 Task: Reply to email with the signature Amber Rodriguez with the subject 'Thank you' from softage.1@softage.net with the message 'I would like to request a meeting to discuss the upcoming marketing event.'
Action: Mouse moved to (299, 254)
Screenshot: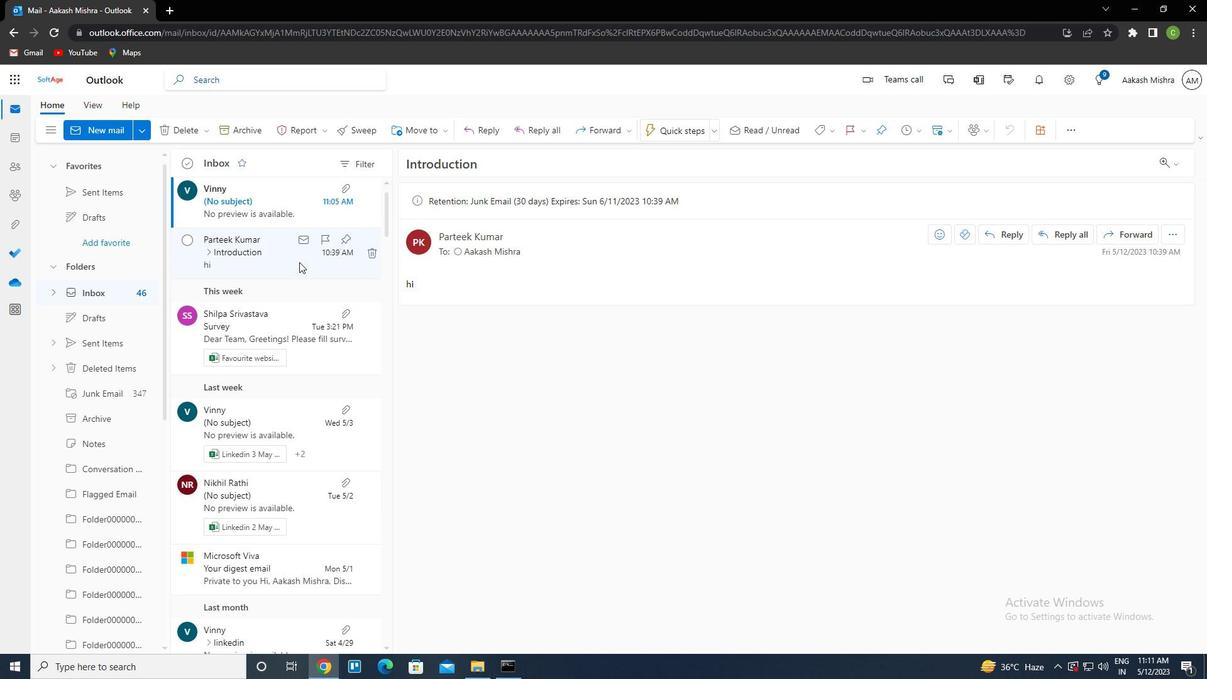 
Action: Mouse pressed left at (299, 254)
Screenshot: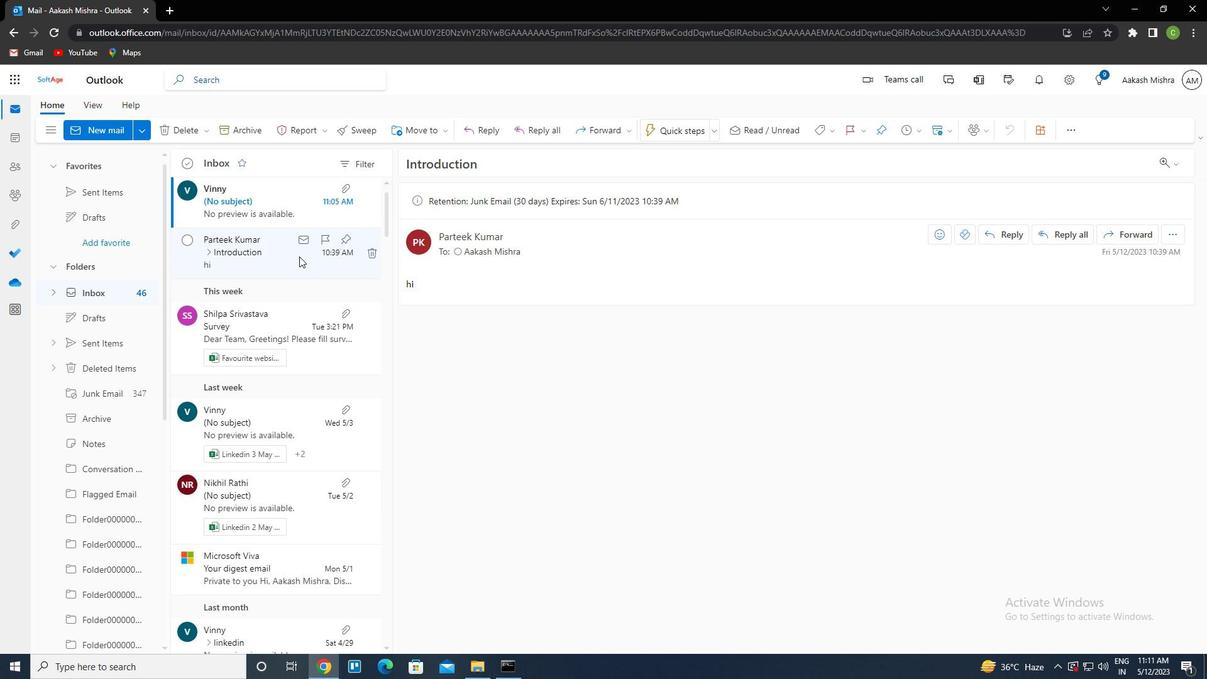 
Action: Mouse moved to (1002, 239)
Screenshot: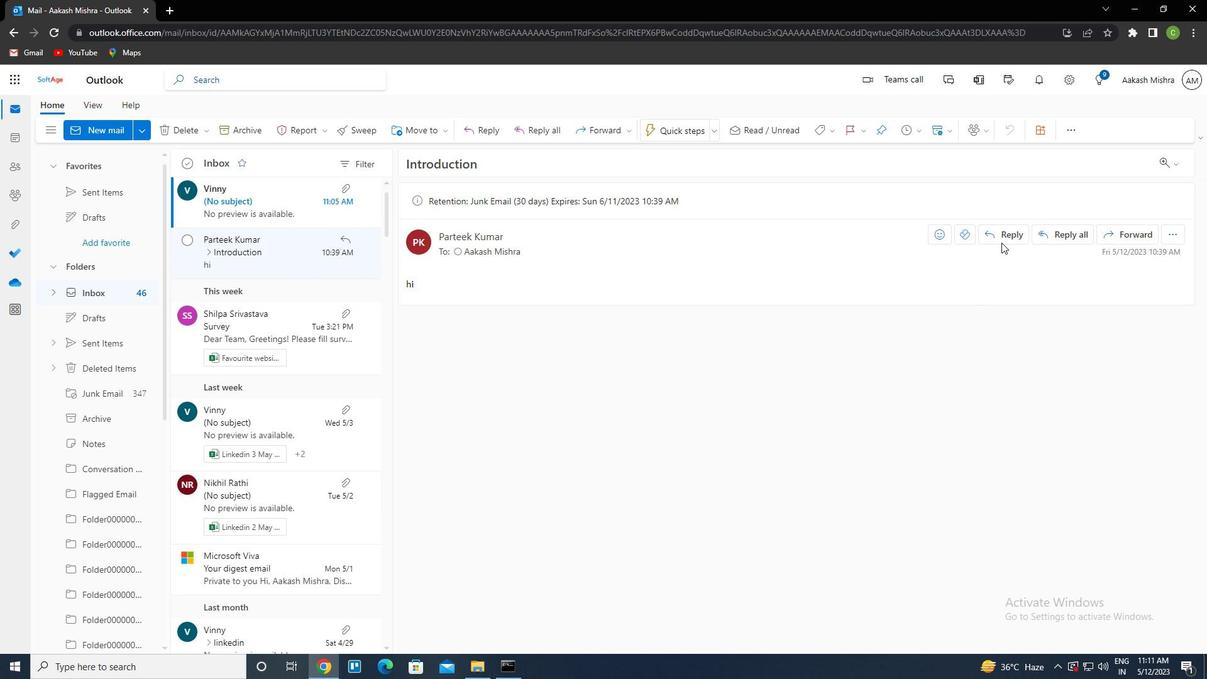 
Action: Mouse pressed left at (1002, 239)
Screenshot: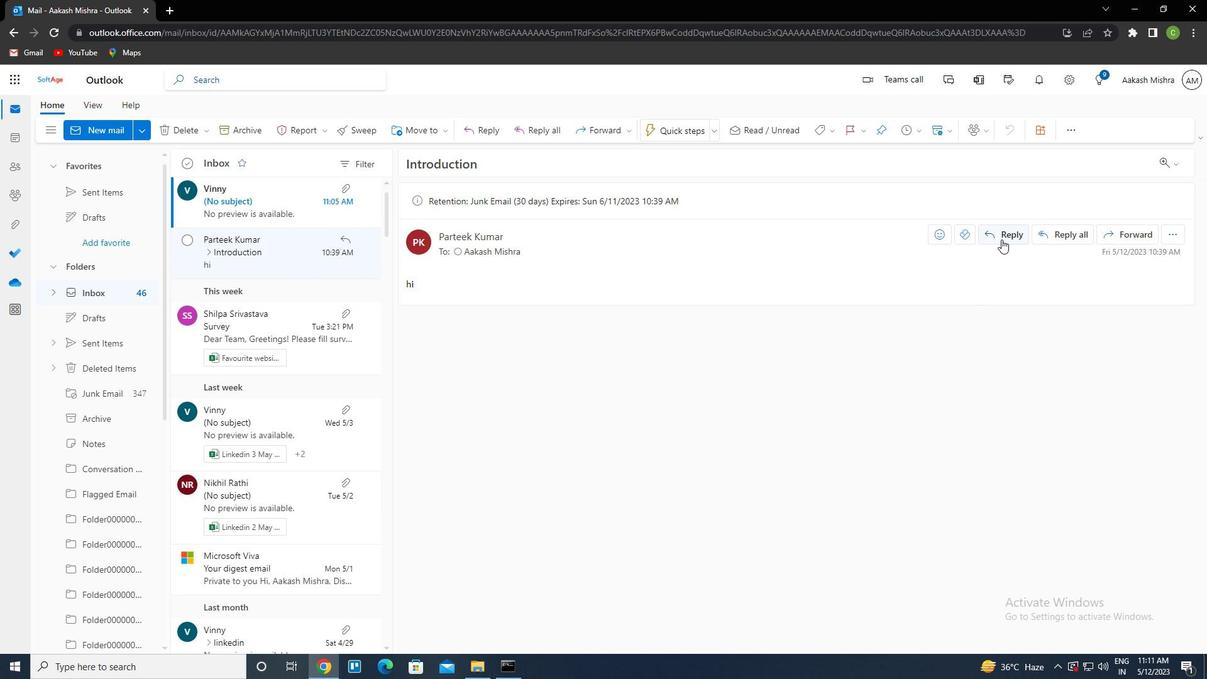 
Action: Mouse moved to (818, 131)
Screenshot: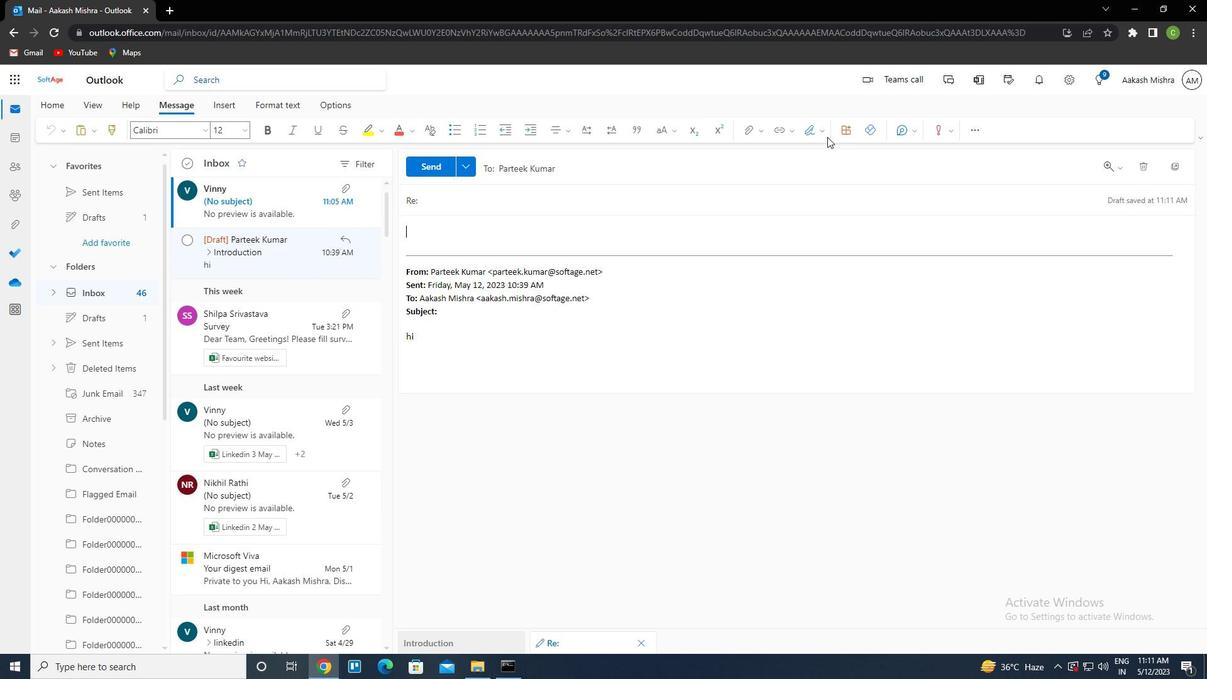 
Action: Mouse pressed left at (818, 131)
Screenshot: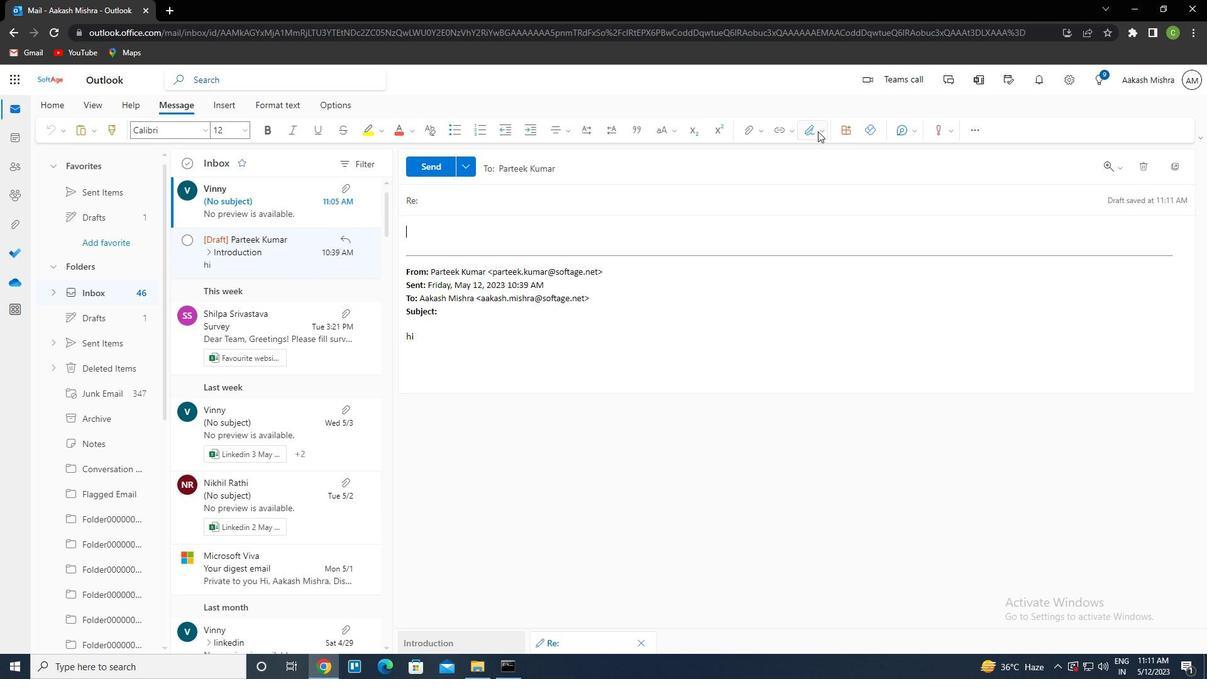 
Action: Mouse moved to (786, 313)
Screenshot: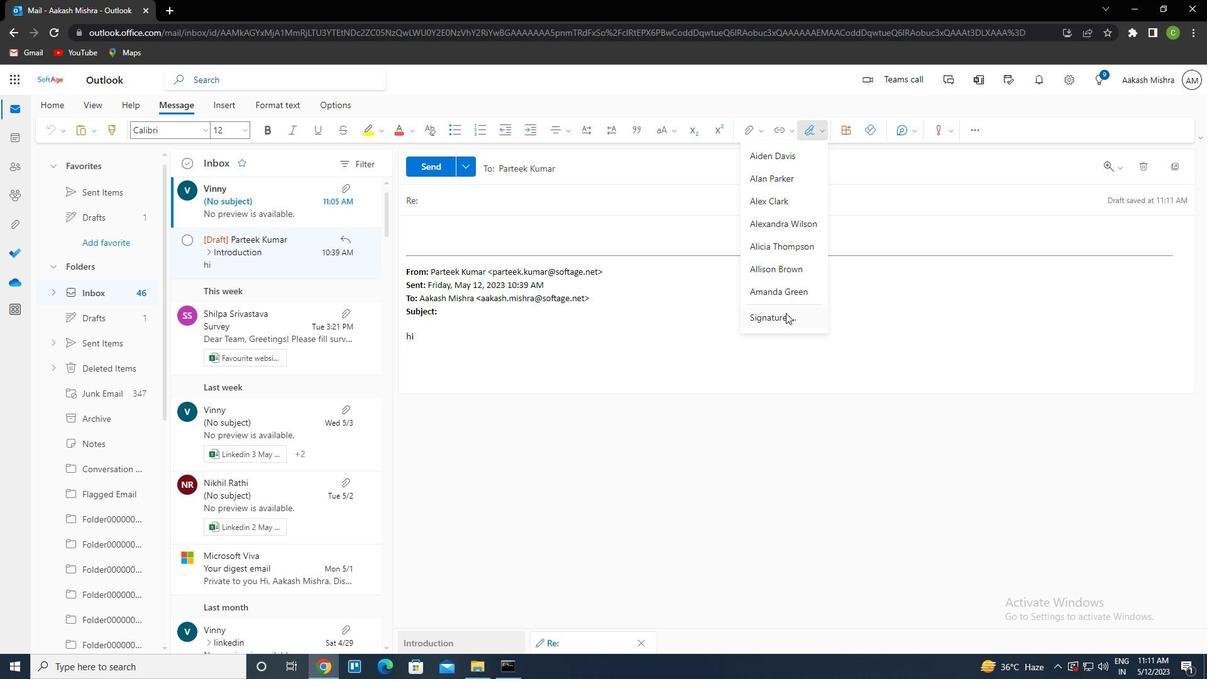 
Action: Mouse pressed left at (786, 313)
Screenshot: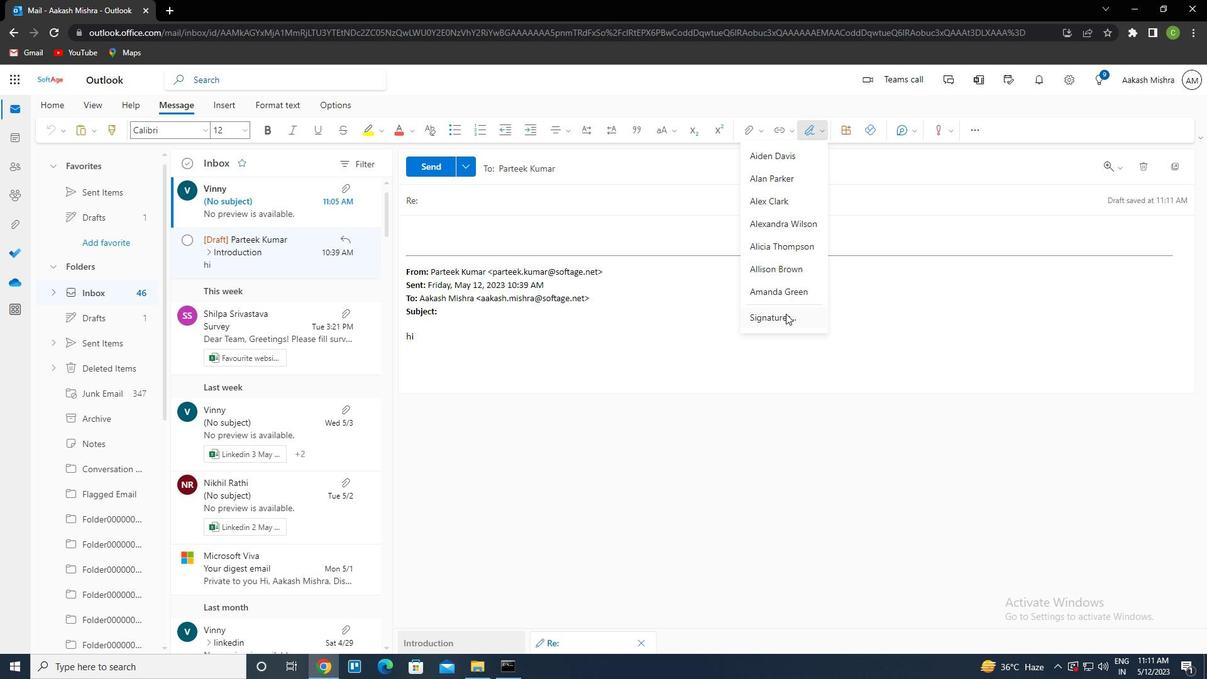 
Action: Key pressed <Key.caps_lock>a<Key.caps_lock>mber<Key.space><Key.caps_lock>r<Key.caps_lock>od<Key.shift><Key.left><Key.left>ctrl+X
Screenshot: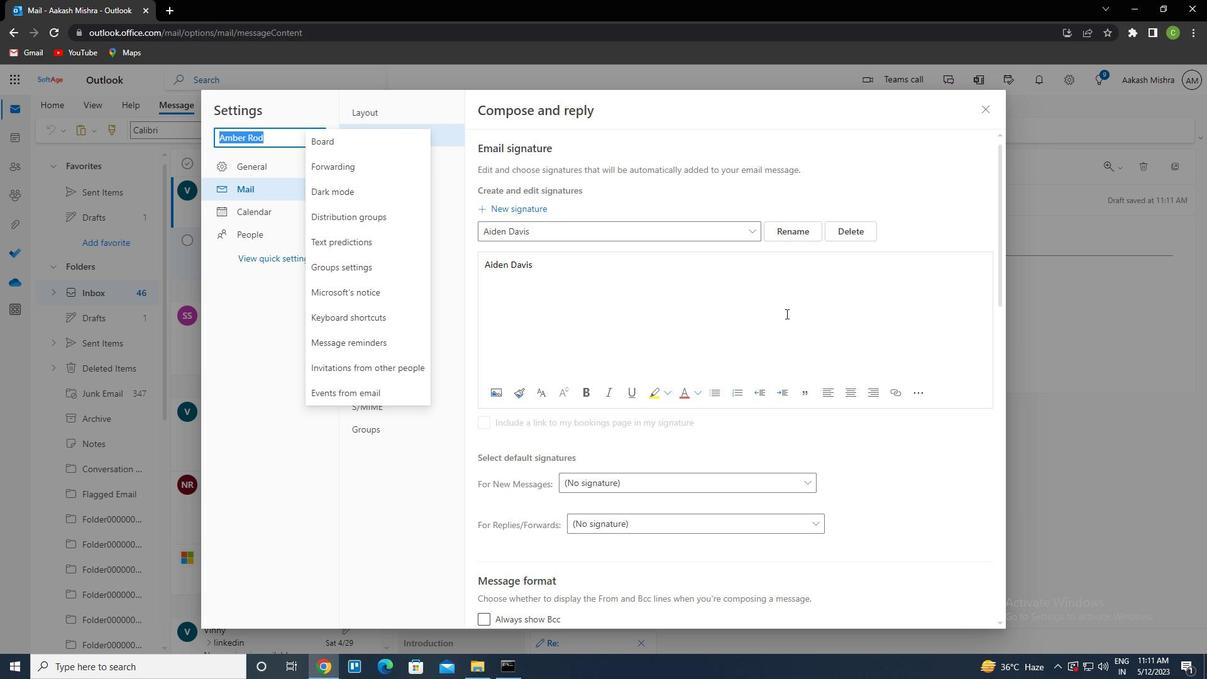
Action: Mouse moved to (523, 211)
Screenshot: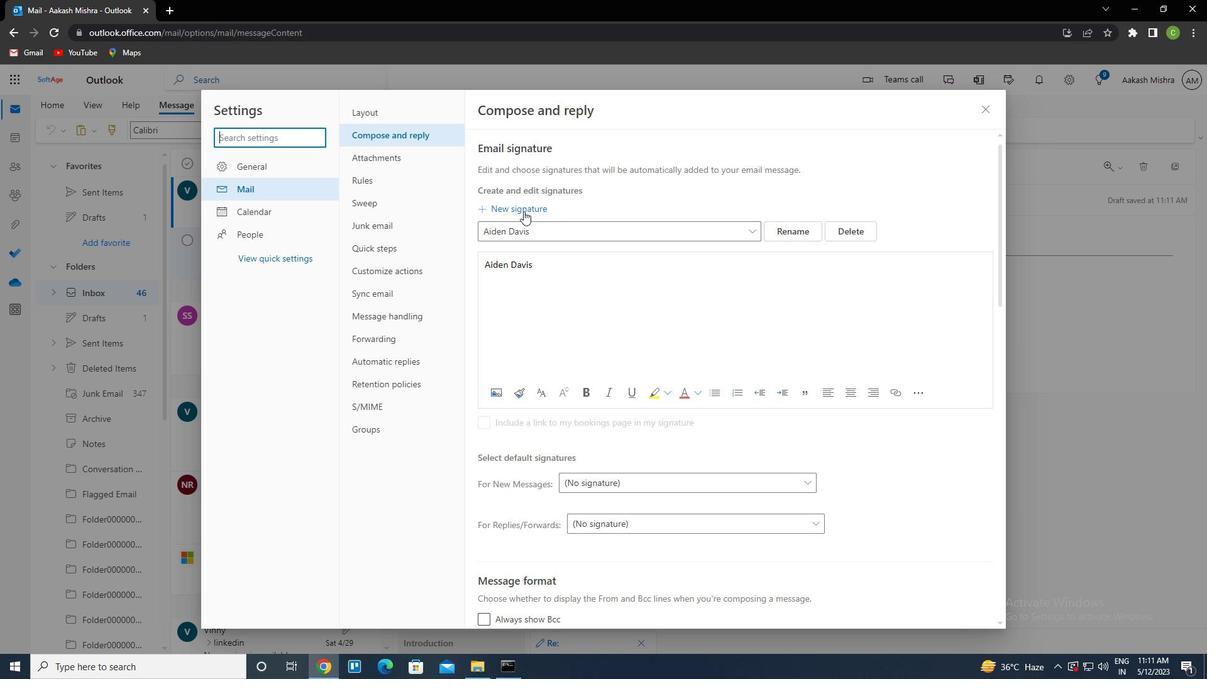 
Action: Mouse pressed left at (523, 211)
Screenshot: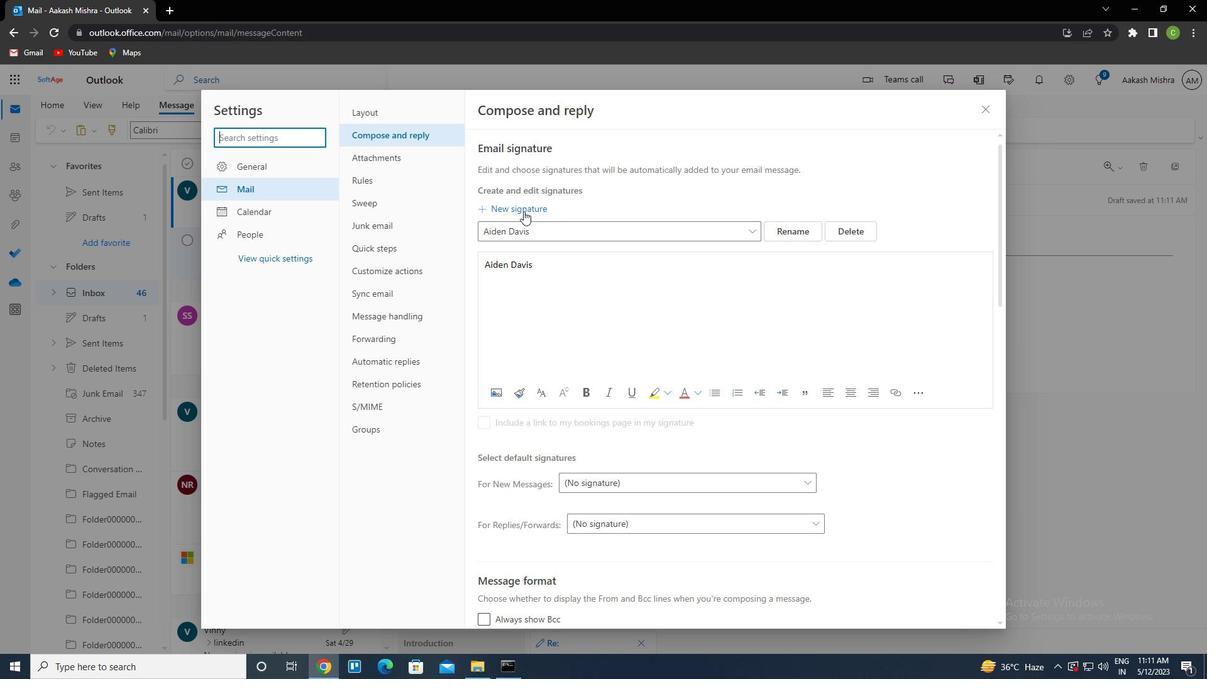 
Action: Mouse moved to (537, 229)
Screenshot: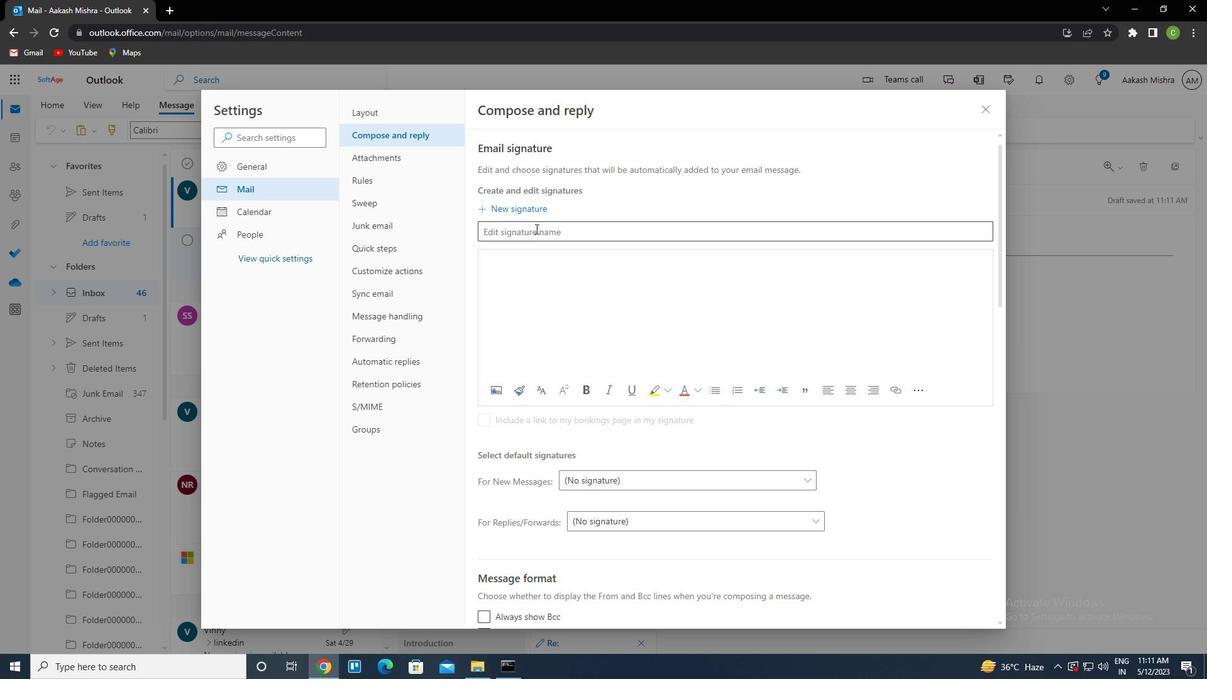 
Action: Mouse pressed left at (537, 229)
Screenshot: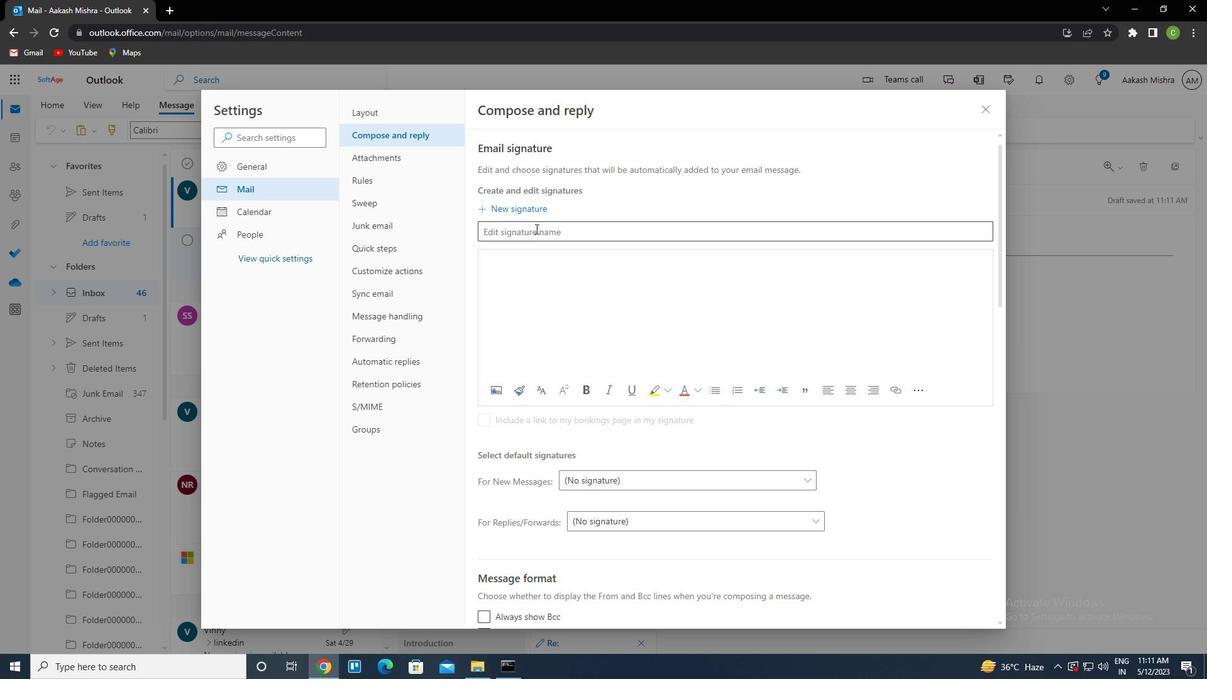 
Action: Key pressed ctrl+Vctrl+RIGUEZ
Screenshot: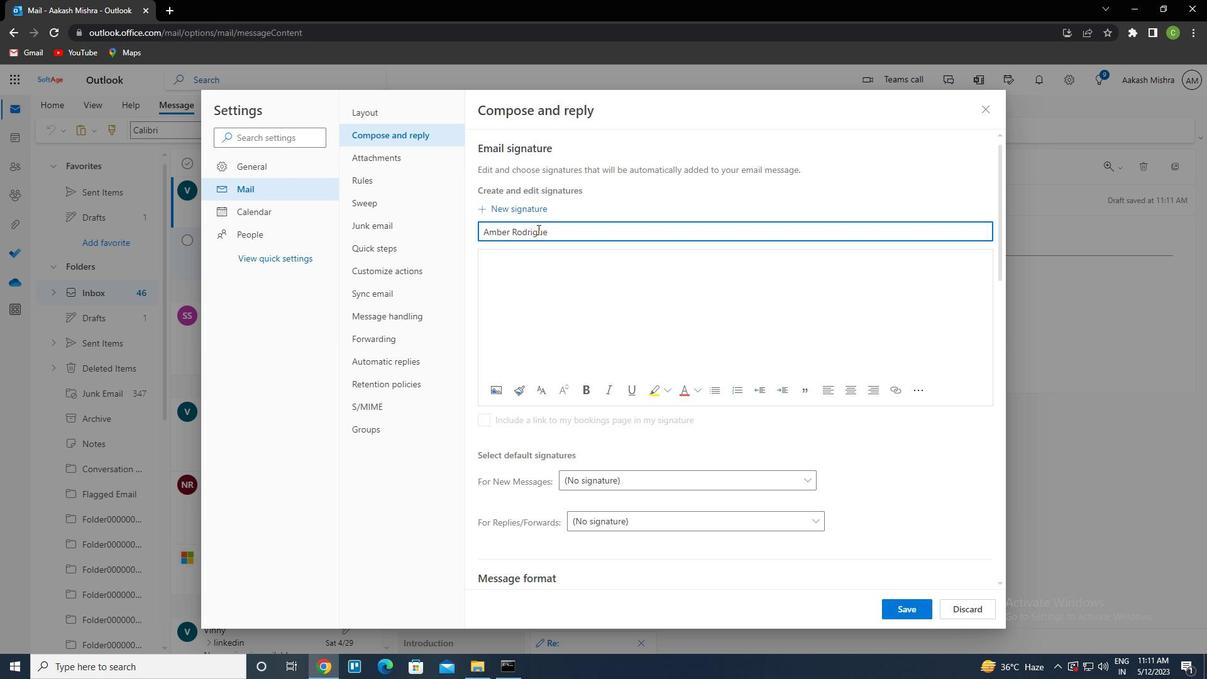
Action: Mouse moved to (539, 259)
Screenshot: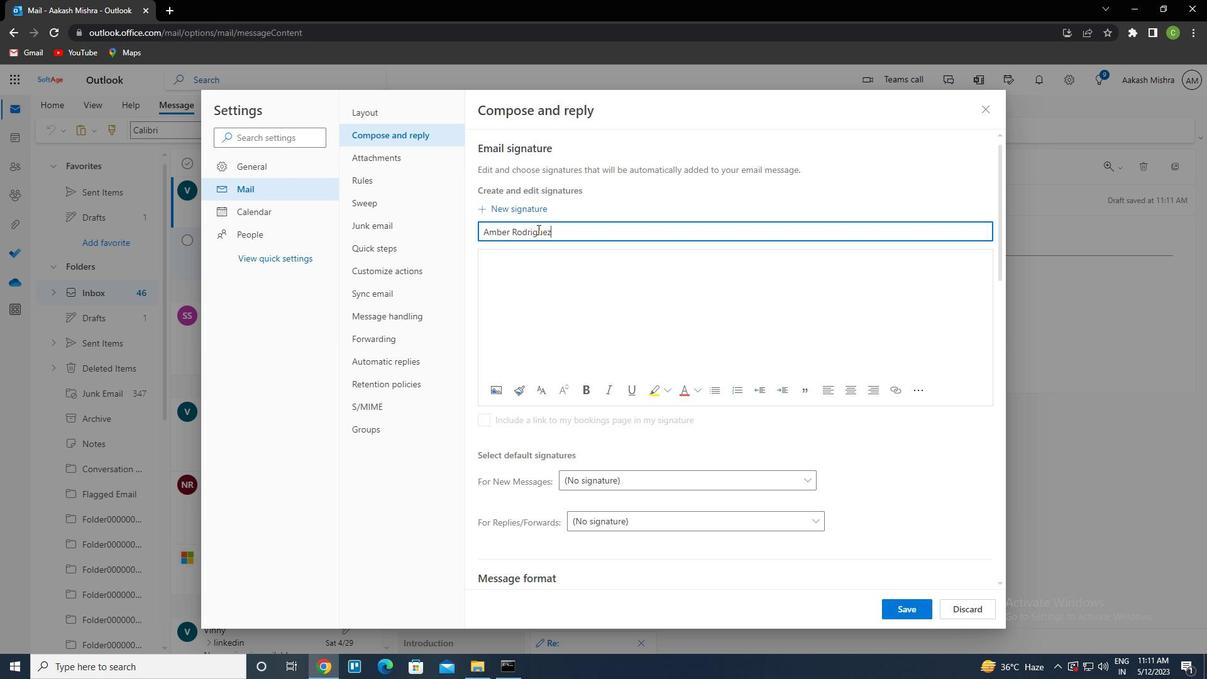 
Action: Mouse pressed left at (539, 259)
Screenshot: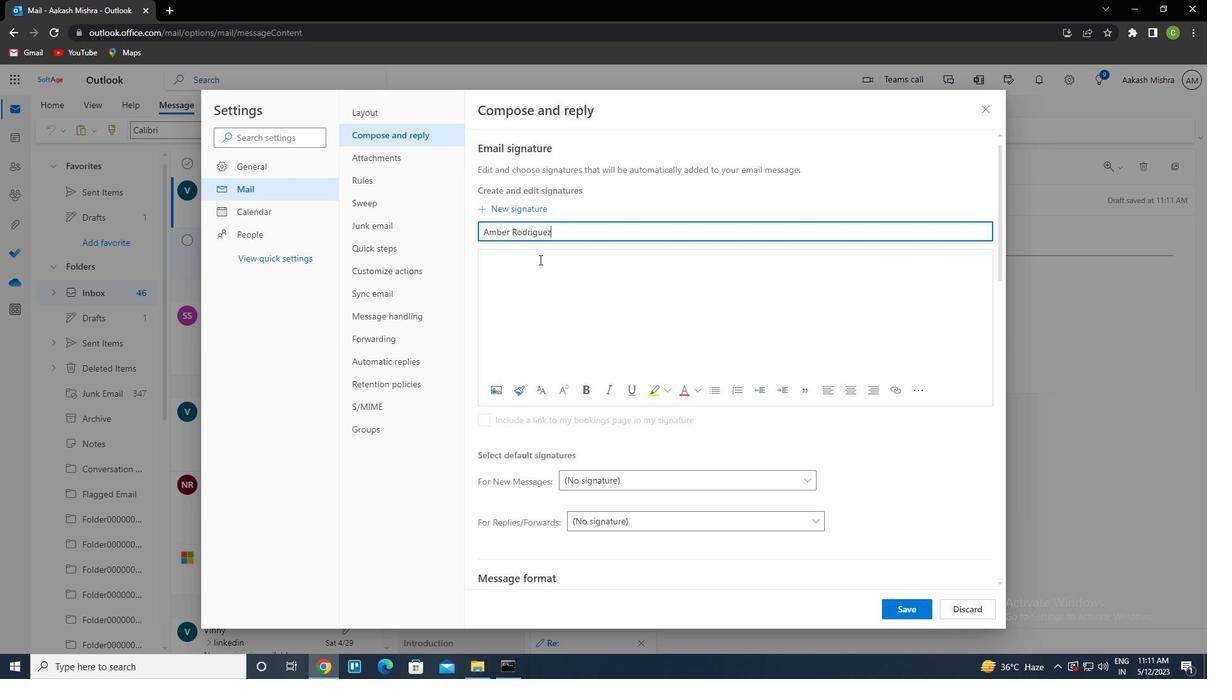 
Action: Key pressed <Key.caps_lock>A<Key.caps_lock>MBER<Key.space><Key.caps_lock>R<Key.caps_lock>ODRIGUEZ
Screenshot: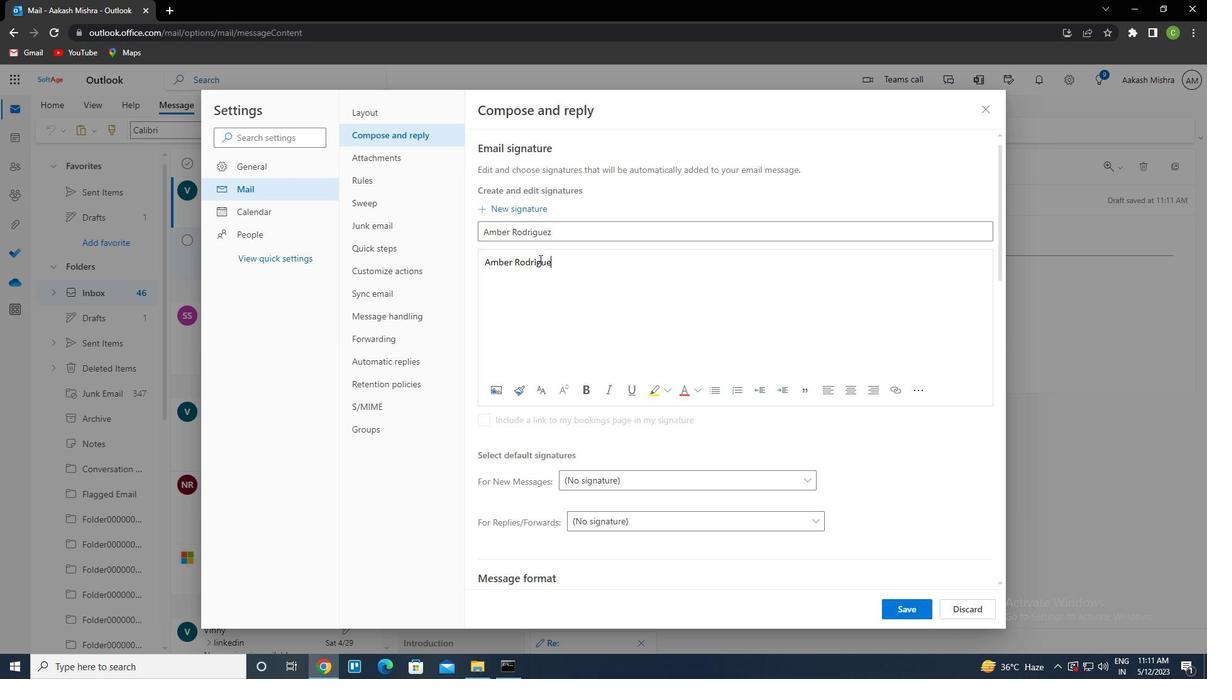 
Action: Mouse moved to (908, 605)
Screenshot: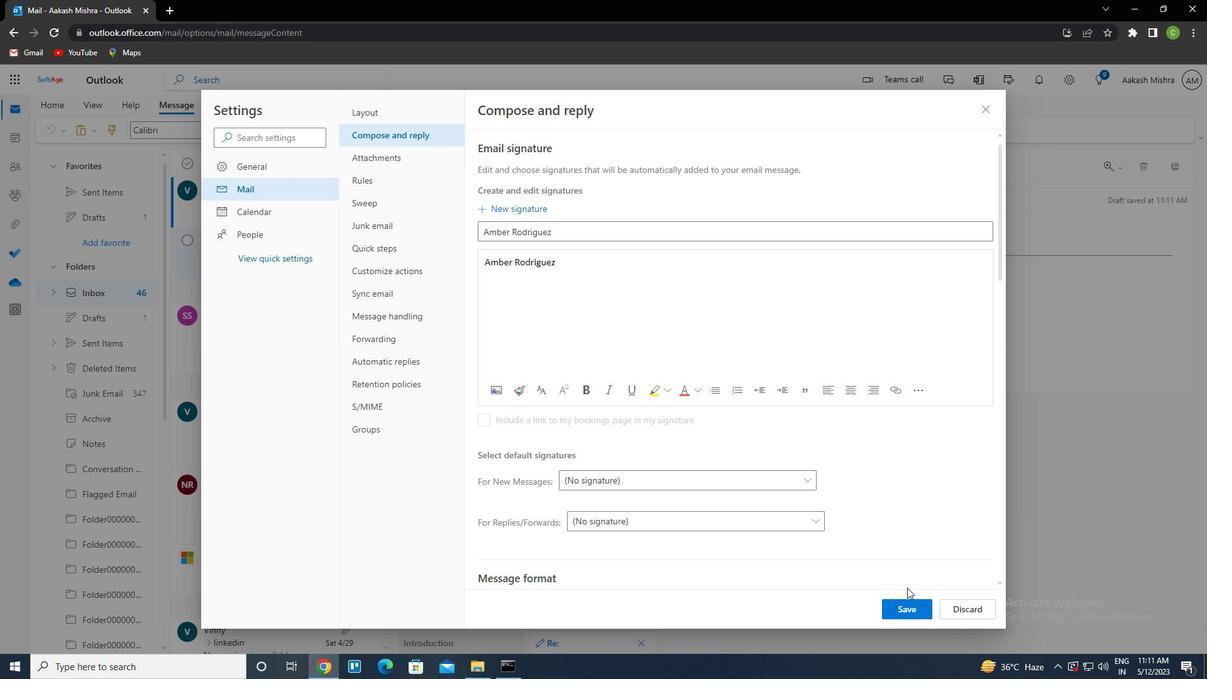 
Action: Mouse pressed left at (908, 605)
Screenshot: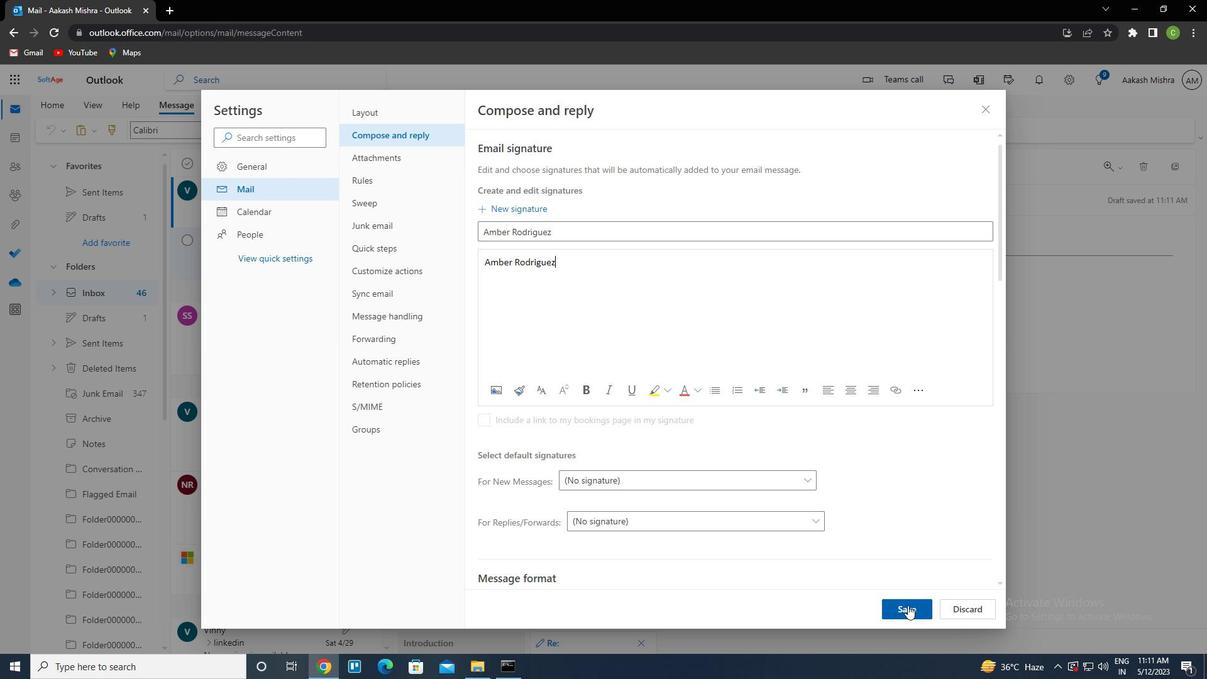 
Action: Mouse moved to (981, 113)
Screenshot: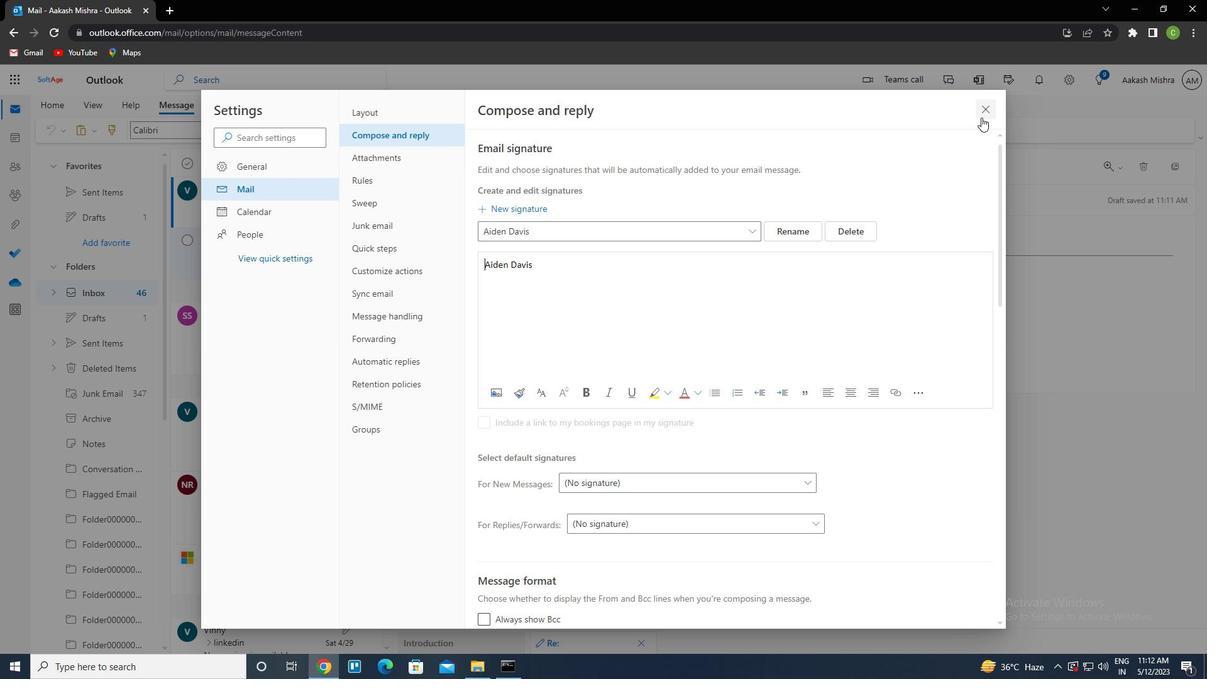 
Action: Mouse pressed left at (981, 113)
Screenshot: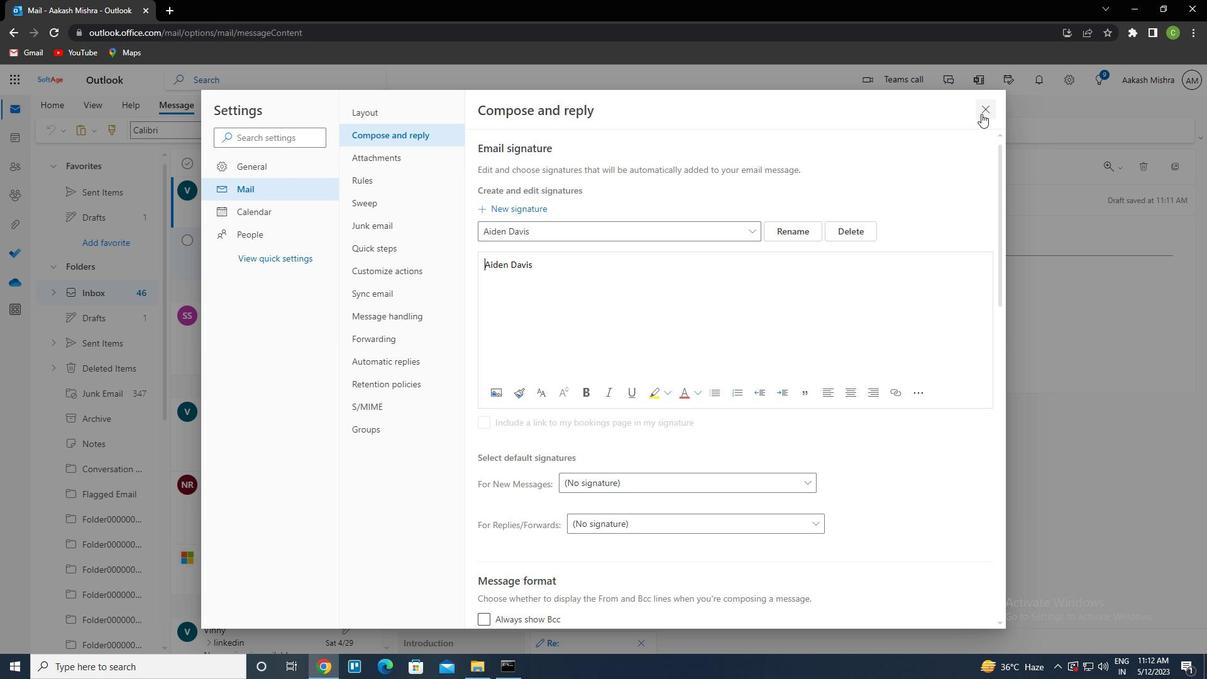 
Action: Mouse moved to (810, 129)
Screenshot: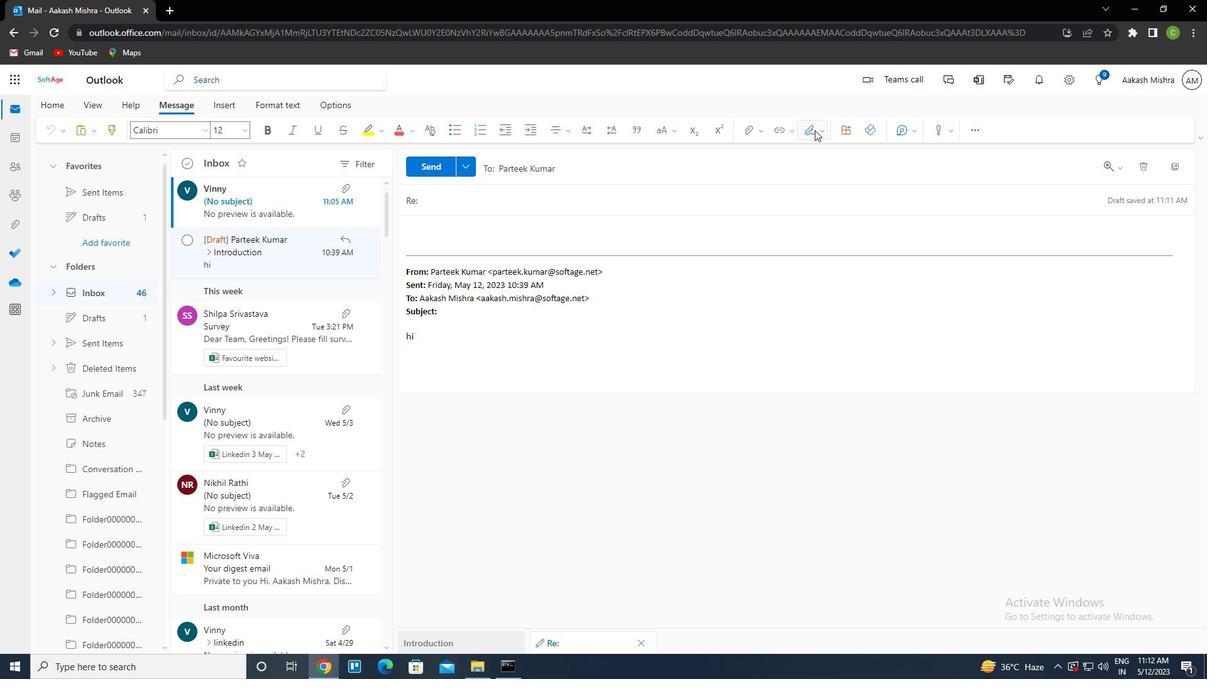 
Action: Mouse pressed left at (810, 129)
Screenshot: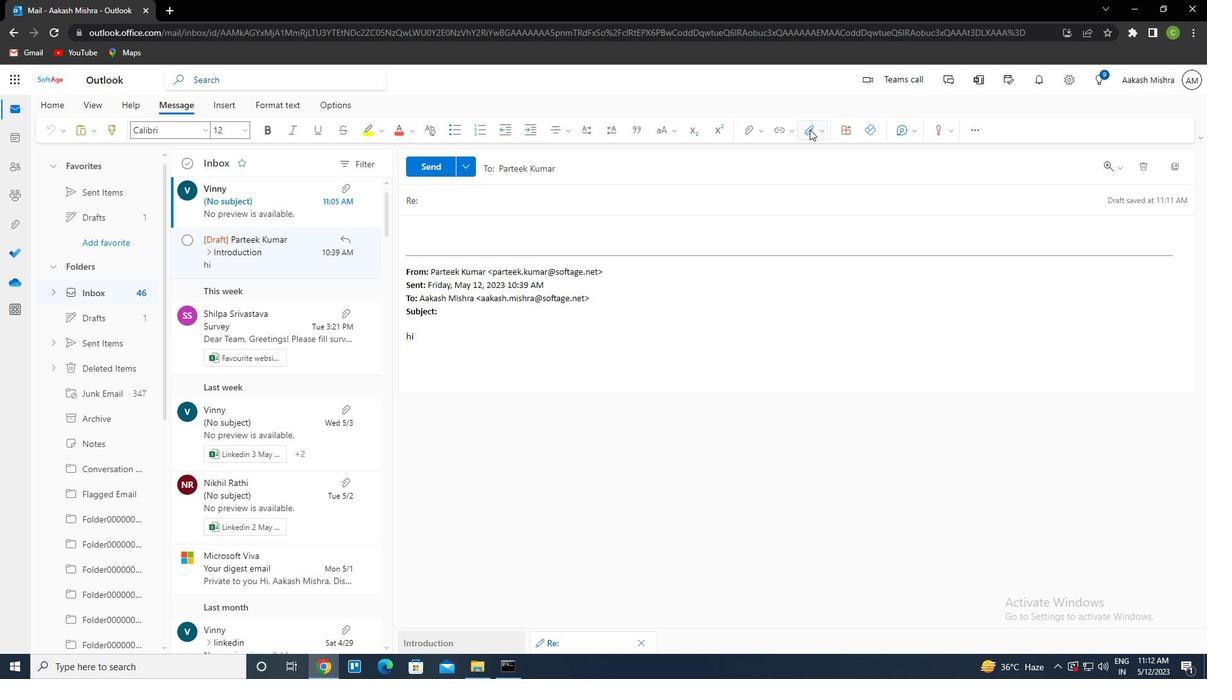 
Action: Mouse moved to (786, 310)
Screenshot: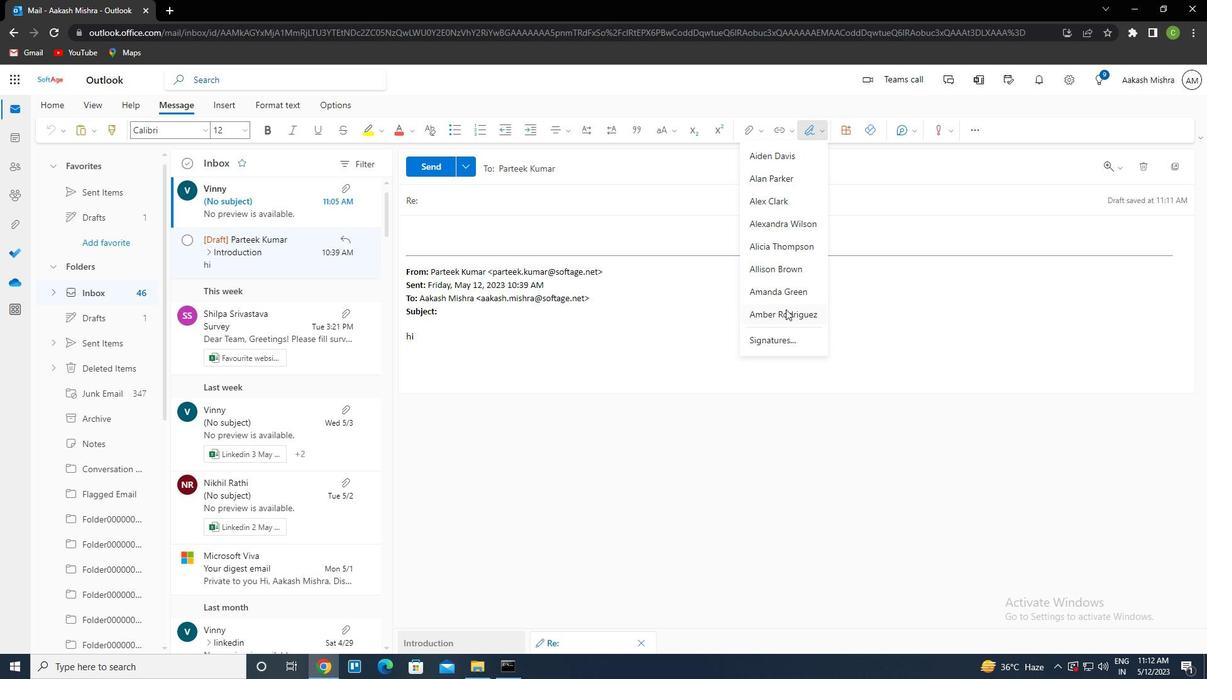 
Action: Mouse pressed left at (786, 310)
Screenshot: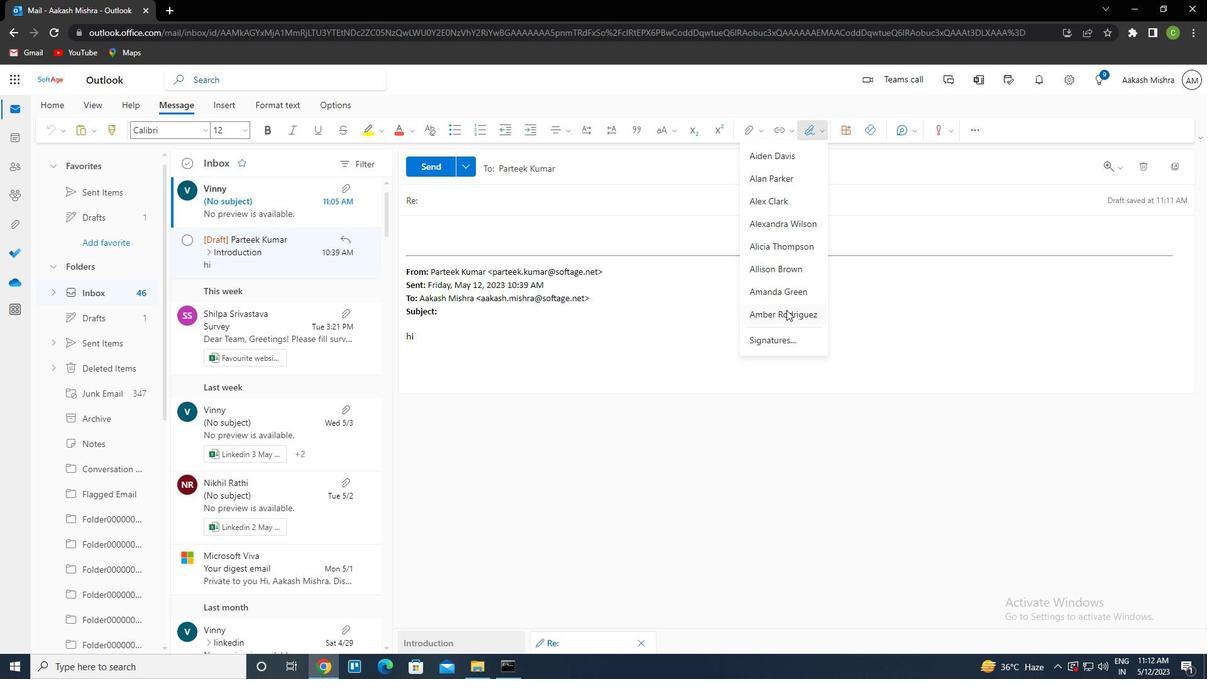 
Action: Mouse moved to (453, 197)
Screenshot: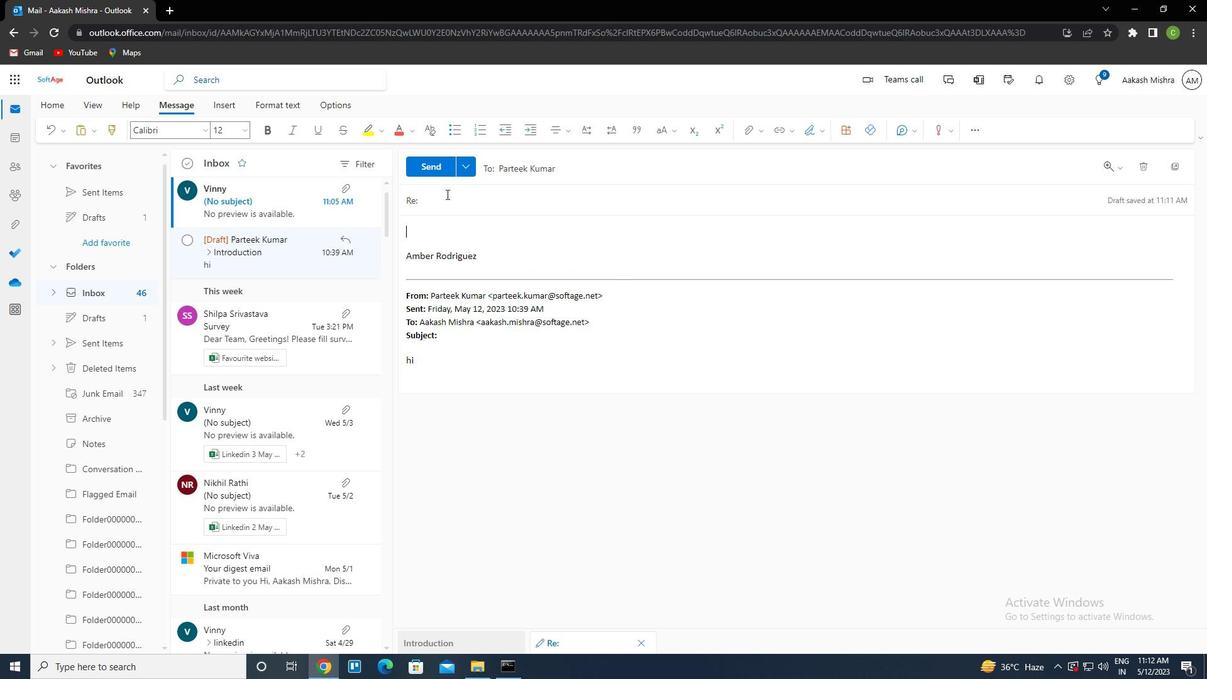 
Action: Mouse pressed left at (453, 197)
Screenshot: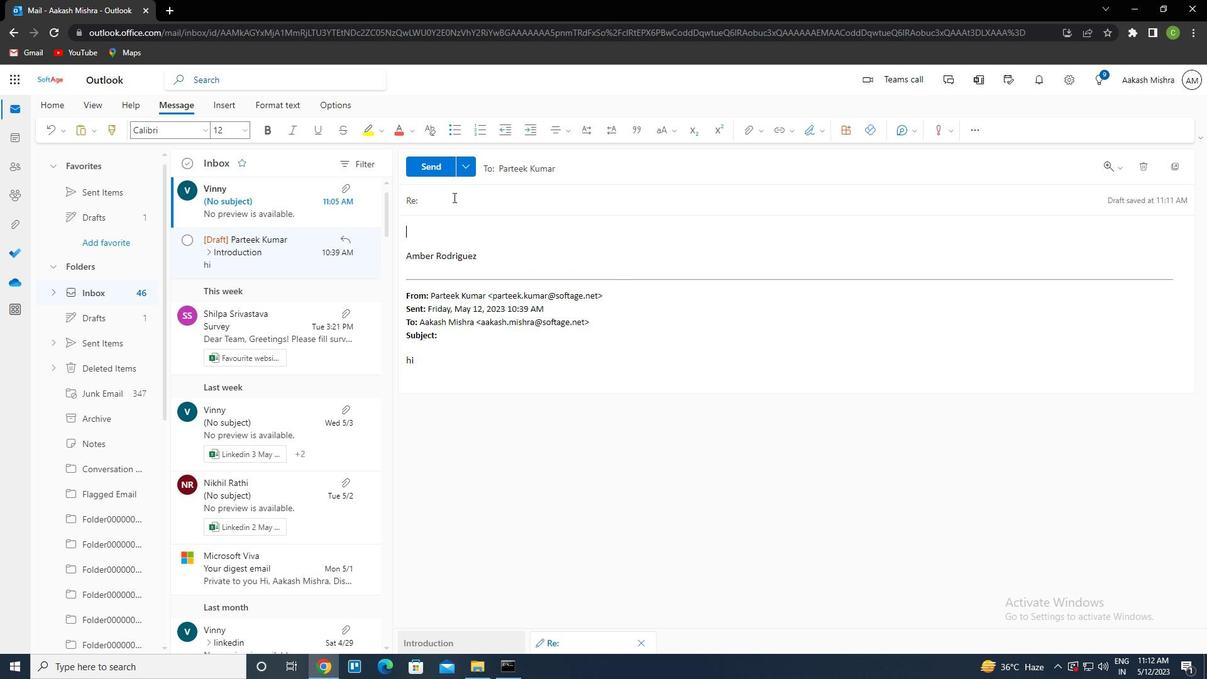 
Action: Key pressed <Key.caps_lock>T<Key.caps_lock>HANK<Key.space><Key.caps_lock>Y<Key.caps_lock>OU
Screenshot: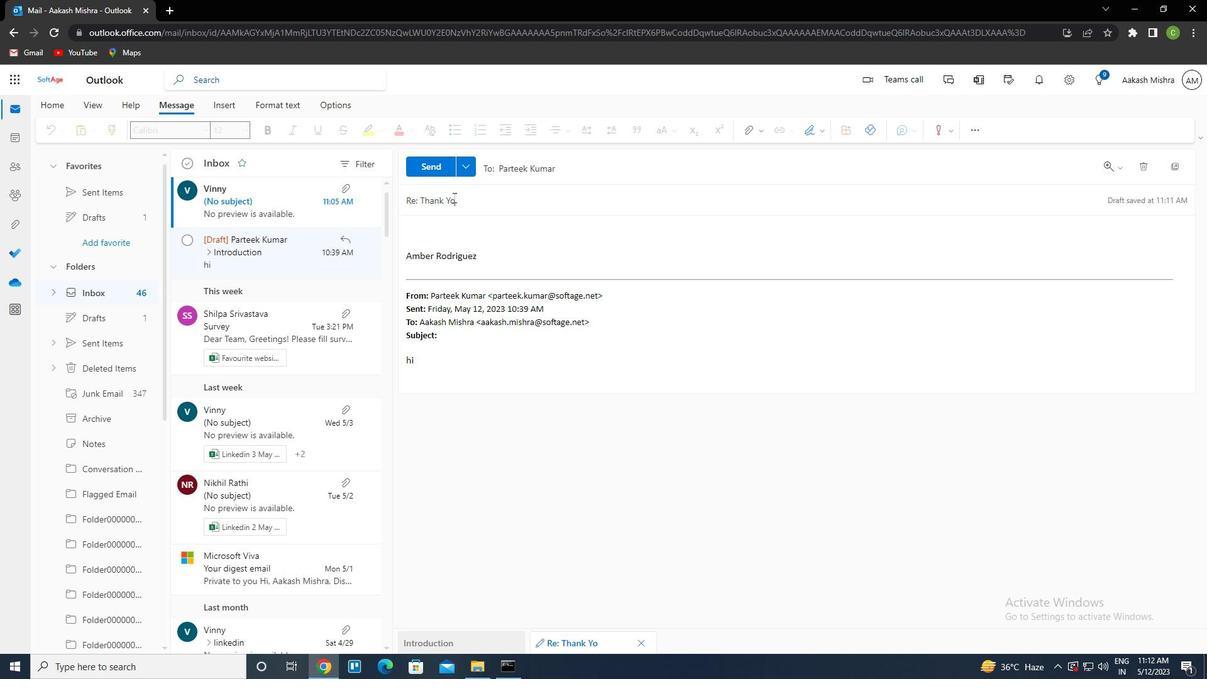 
Action: Mouse moved to (432, 232)
Screenshot: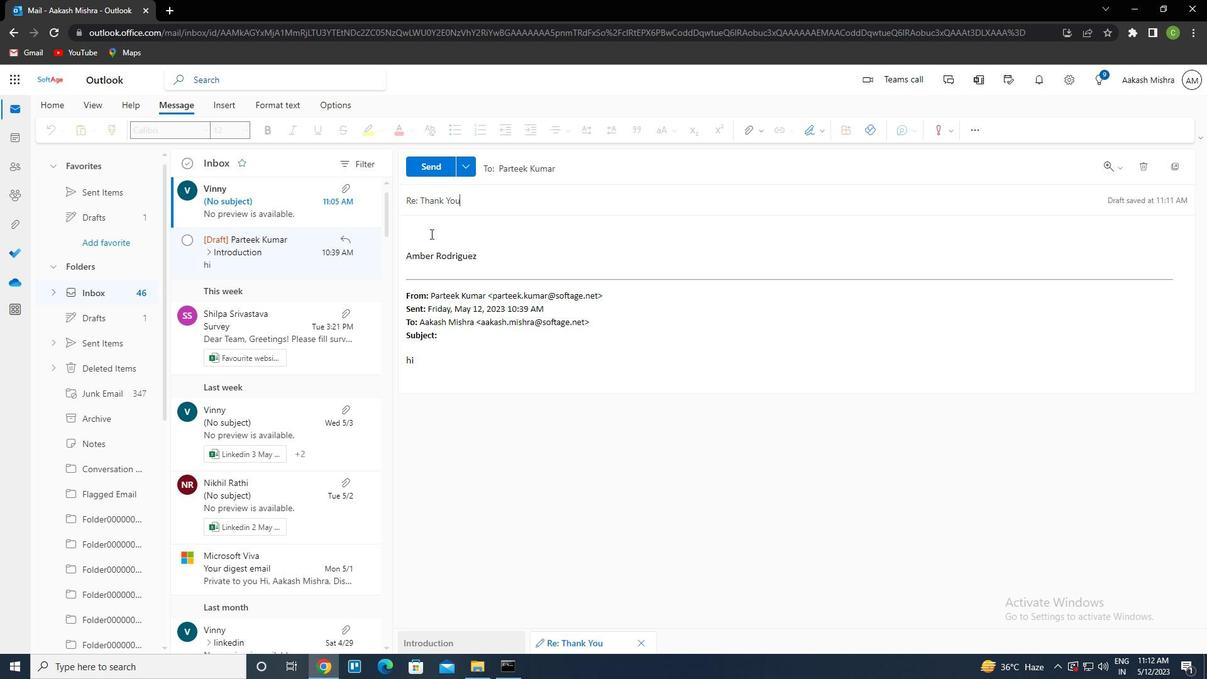 
Action: Mouse pressed left at (432, 232)
Screenshot: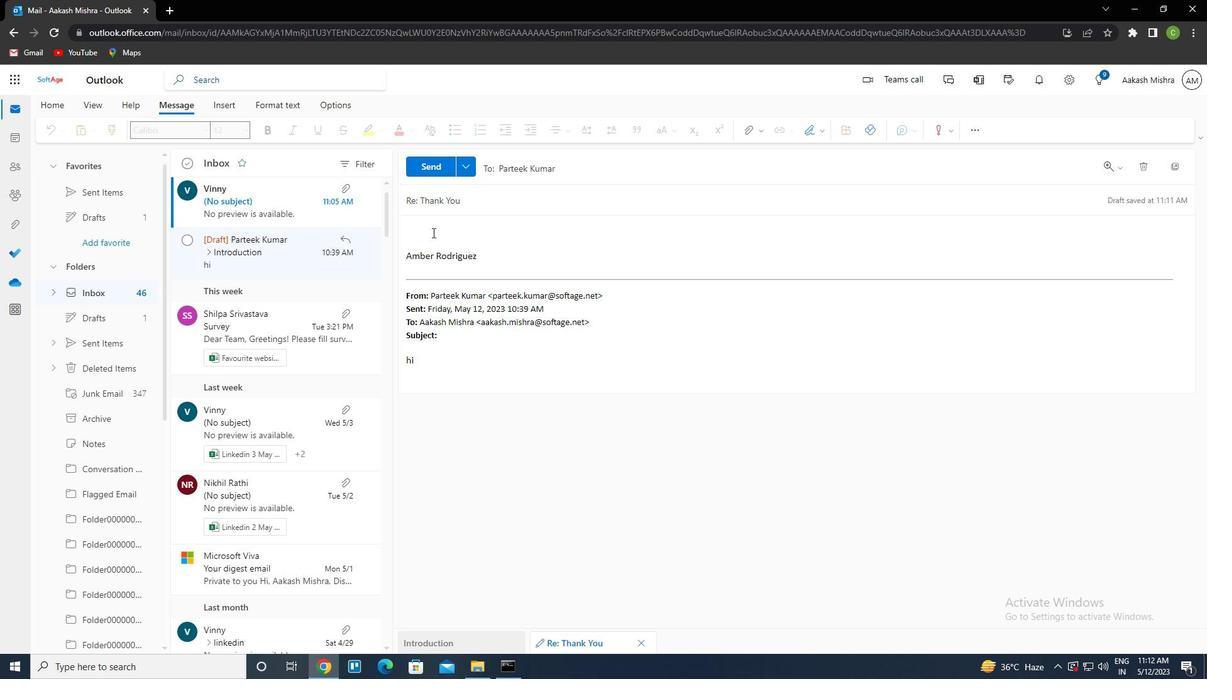 
Action: Key pressed <Key.caps_lock>I<Key.caps_lock><Key.space>WOULD<Key.space>LIKE<Key.space>TO<Key.space>REQUEST<Key.space>A<Key.space>MM<Key.backspace>EETING<Key.space>TO<Key.space>DISCUSS<Key.space>THE<Key.space>UPCOMING<Key.space>MARKETING<Key.space>EVENT
Screenshot: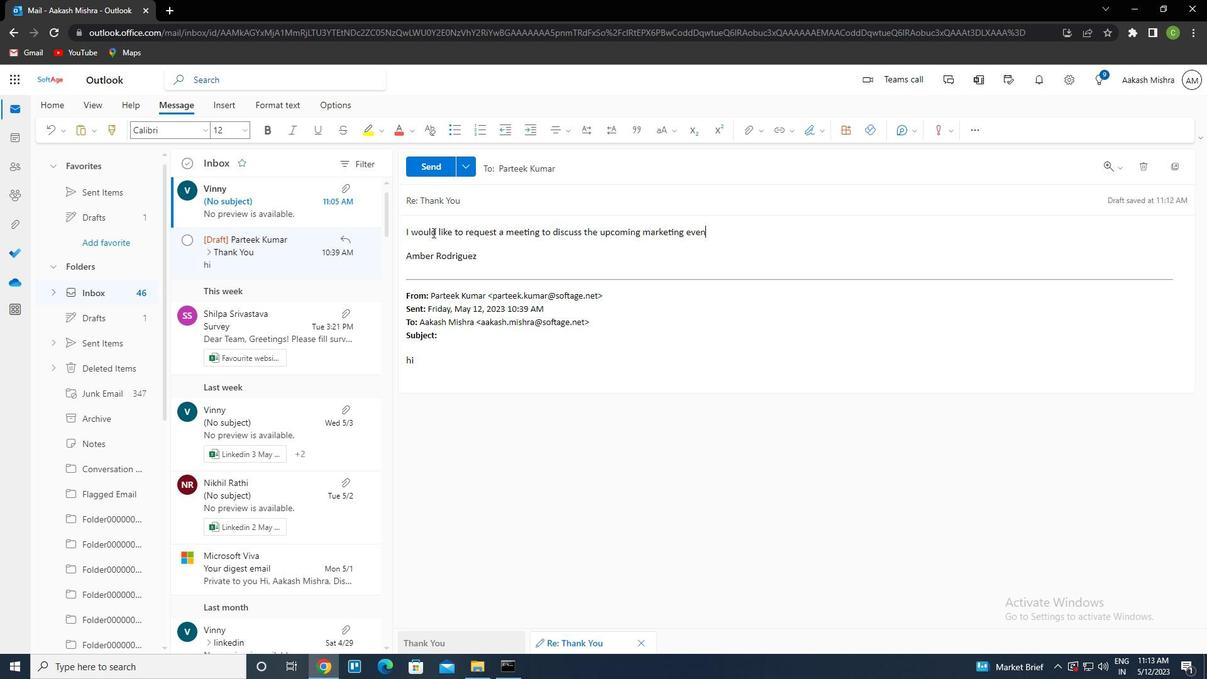 
Action: Mouse moved to (444, 162)
Screenshot: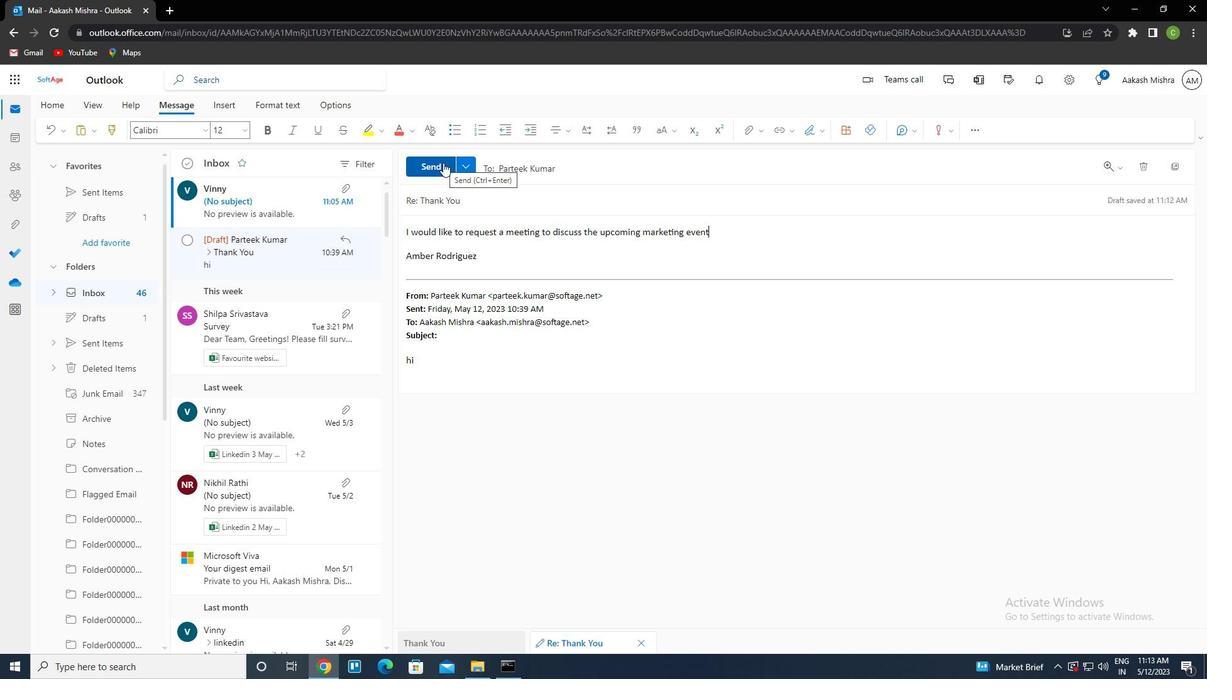 
Action: Mouse pressed left at (444, 162)
Screenshot: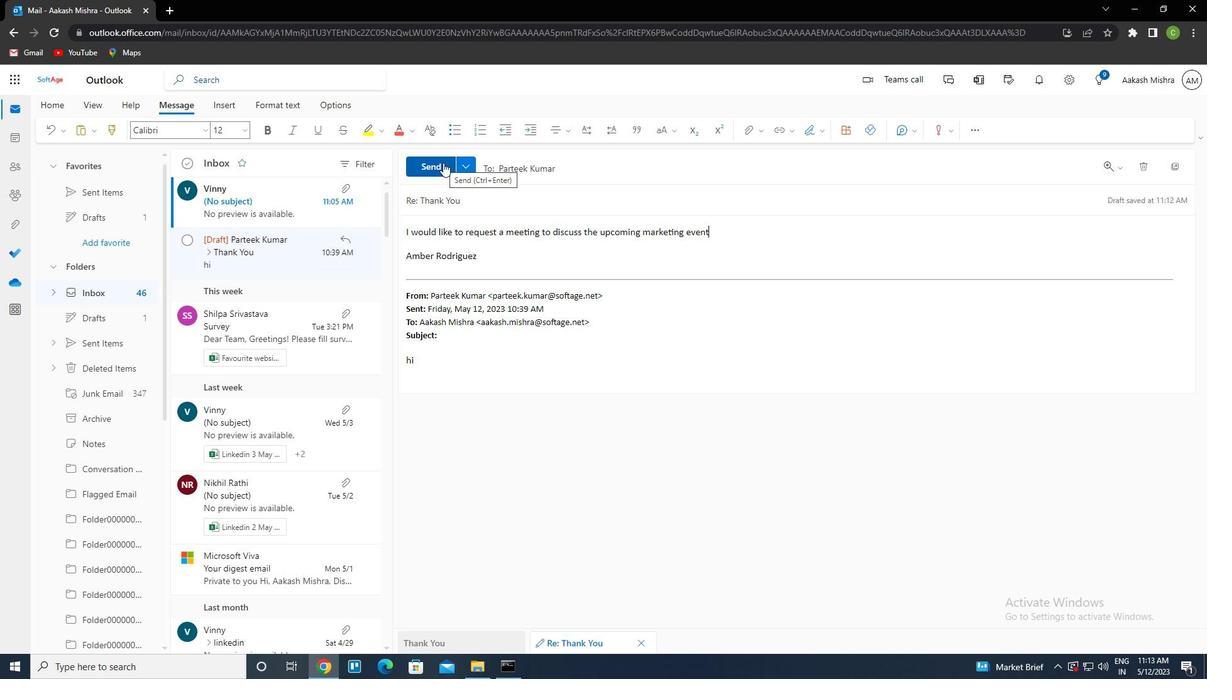 
Action: Mouse moved to (534, 427)
Screenshot: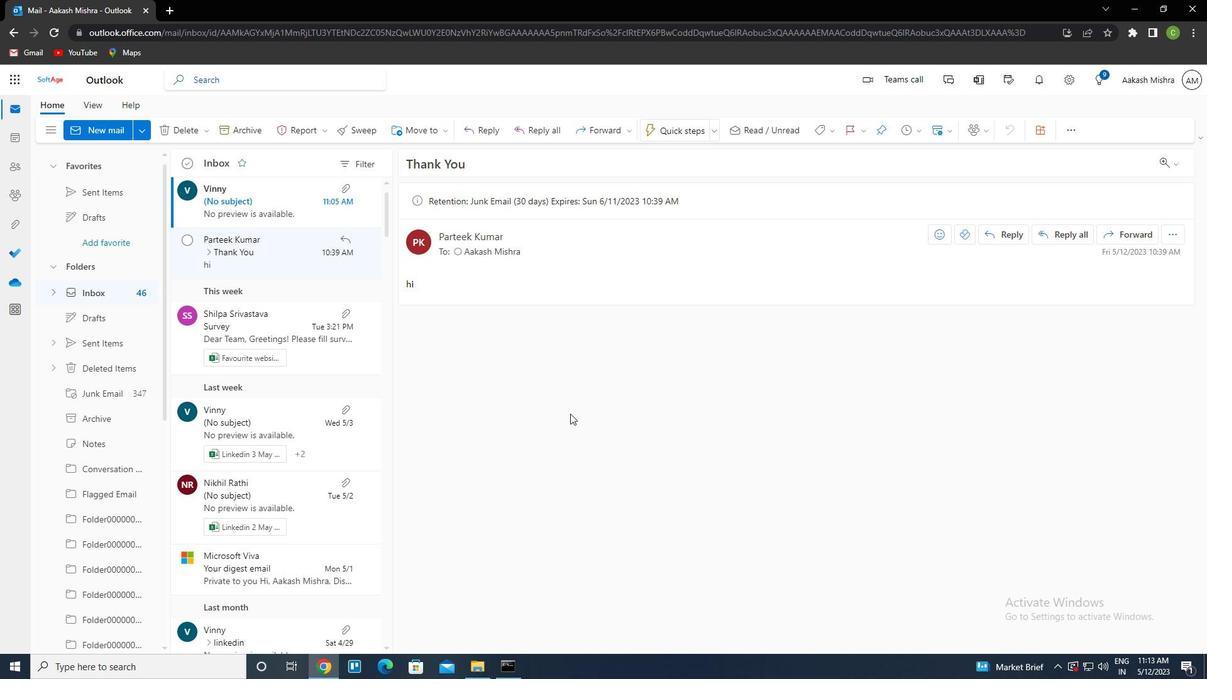 
